 Task: Create a rule when a due datebetween 1 working days ago is set on a checklist item.
Action: Mouse pressed left at (825, 228)
Screenshot: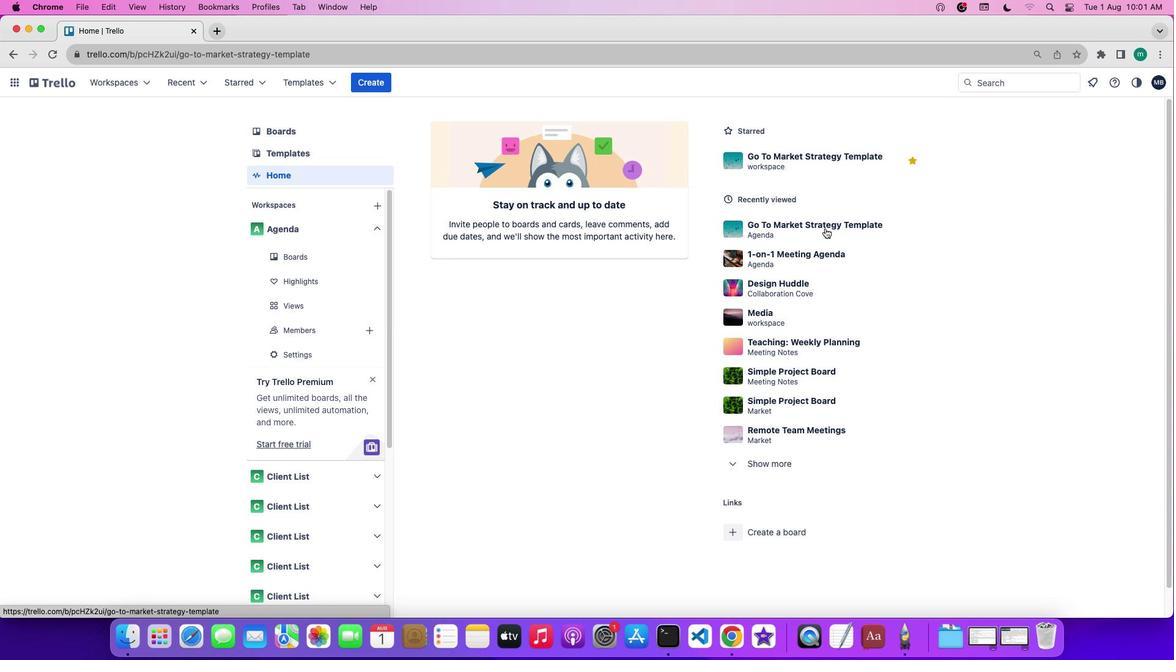
Action: Mouse moved to (1074, 258)
Screenshot: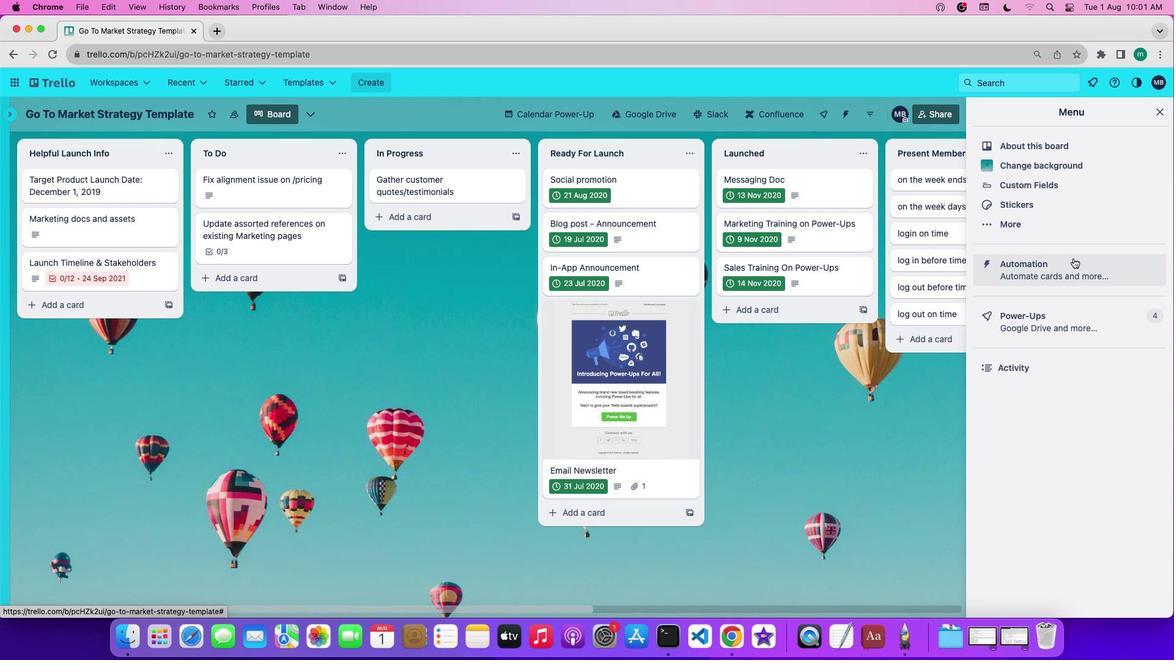 
Action: Mouse pressed left at (1074, 258)
Screenshot: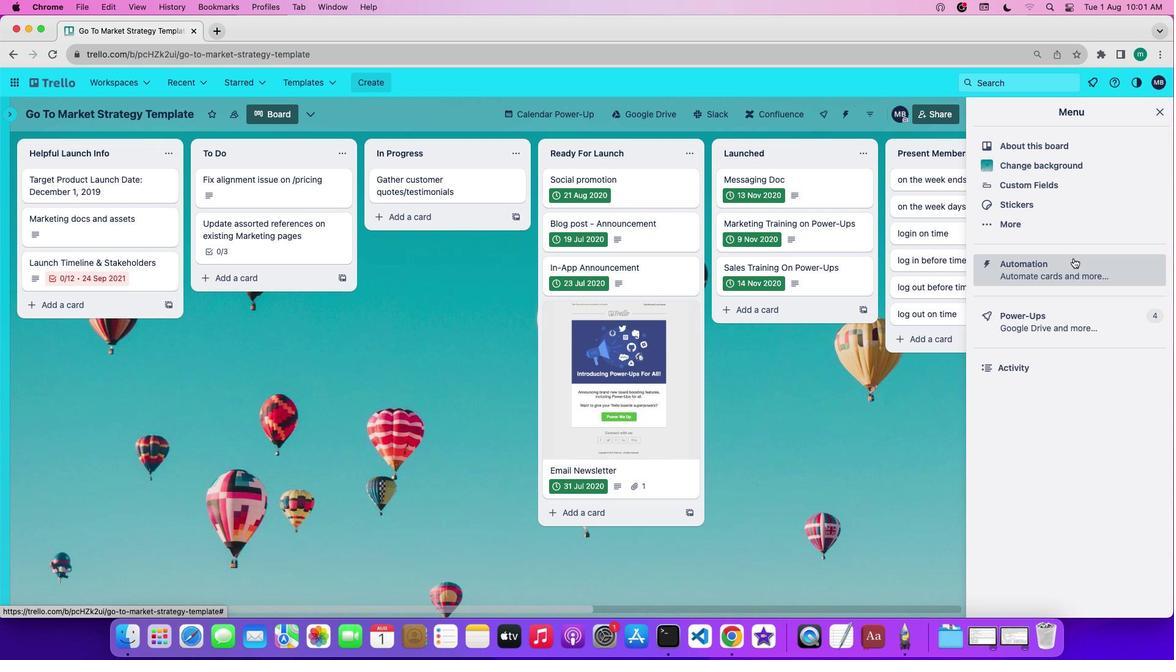 
Action: Mouse moved to (81, 229)
Screenshot: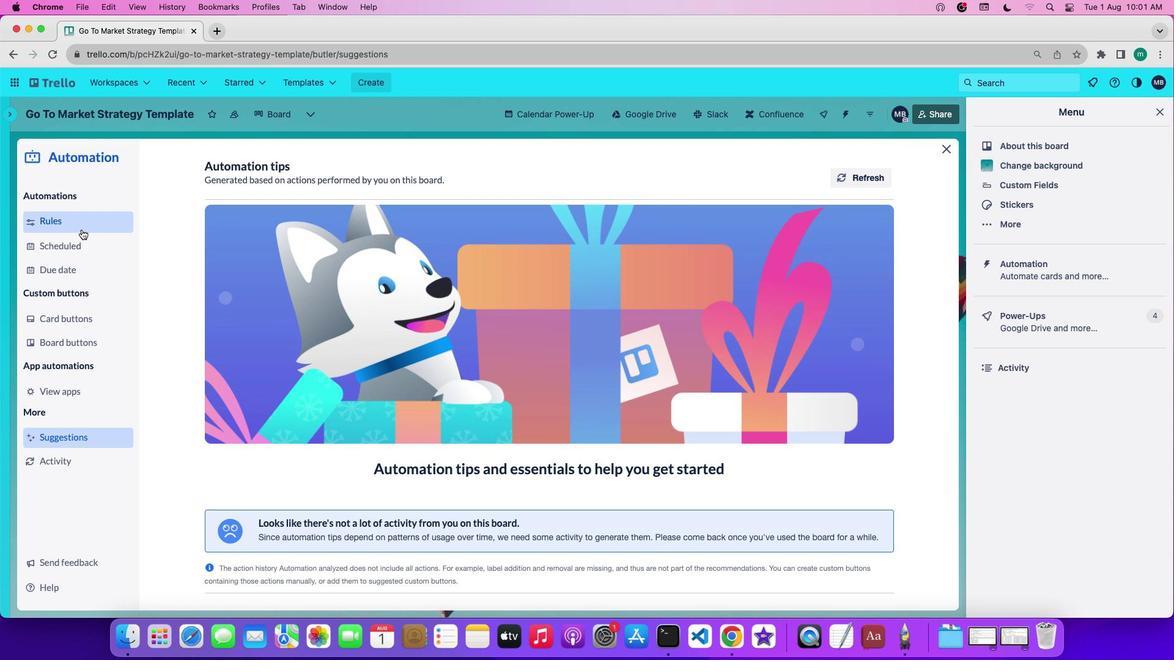 
Action: Mouse pressed left at (81, 229)
Screenshot: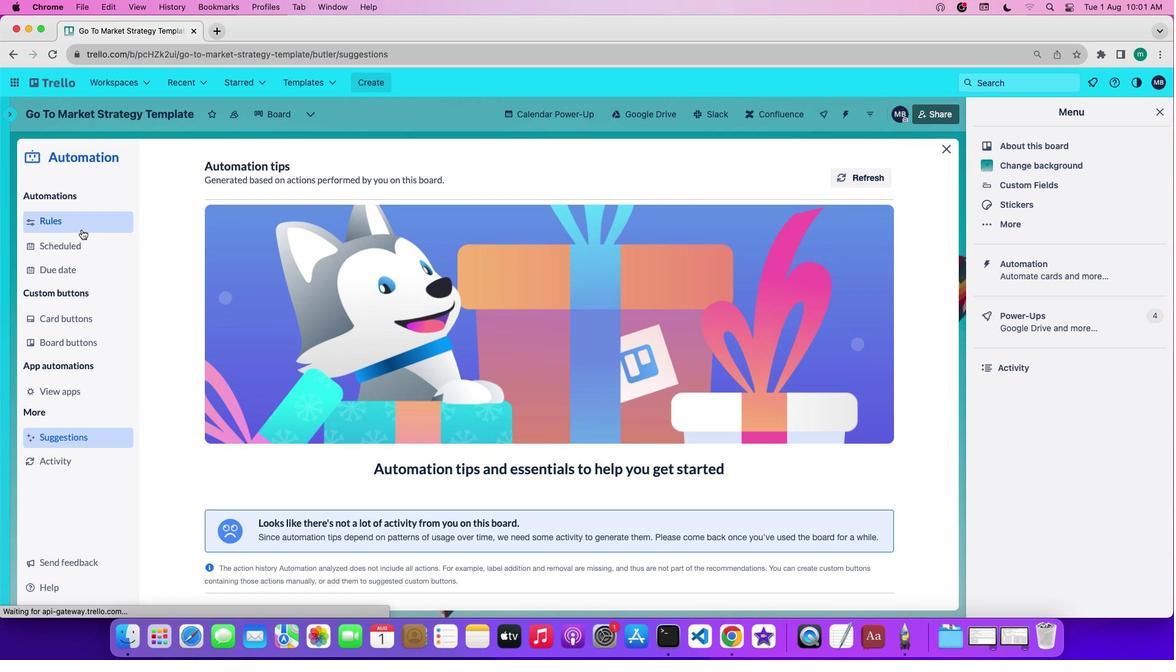 
Action: Mouse moved to (288, 441)
Screenshot: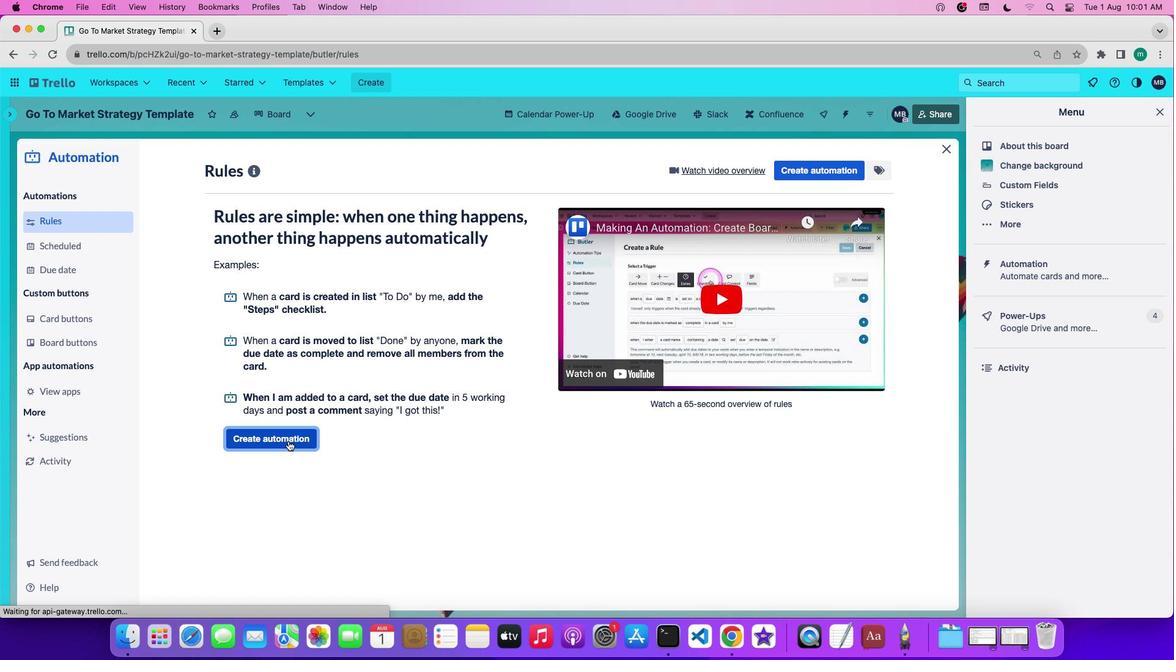 
Action: Mouse pressed left at (288, 441)
Screenshot: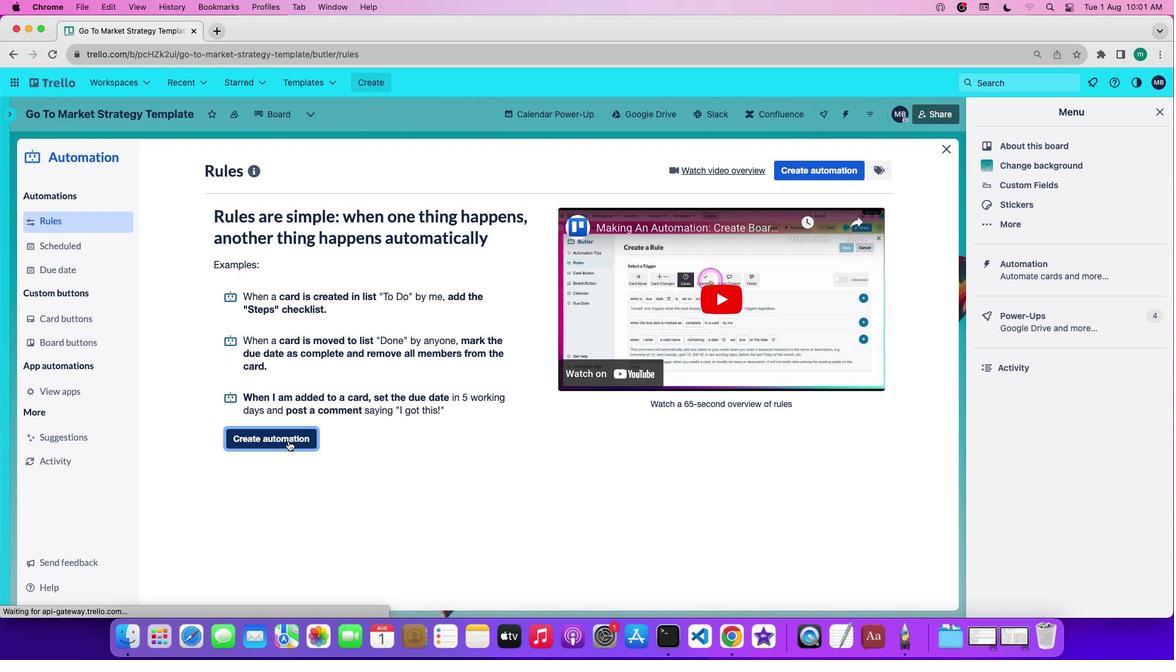 
Action: Mouse moved to (520, 290)
Screenshot: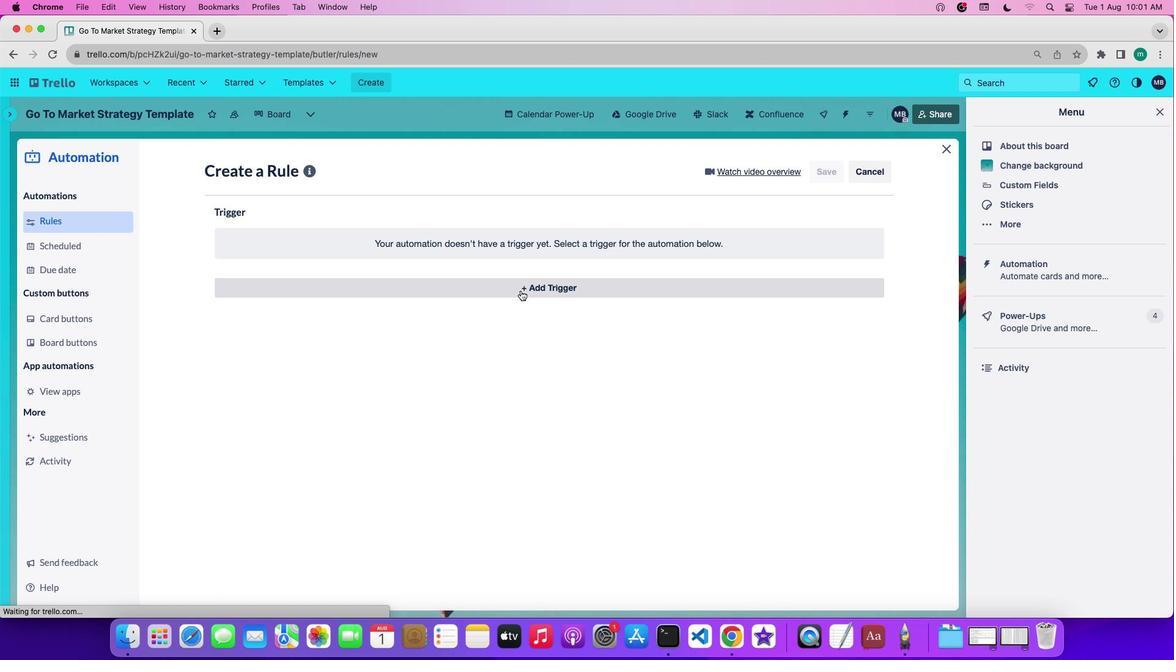 
Action: Mouse pressed left at (520, 290)
Screenshot: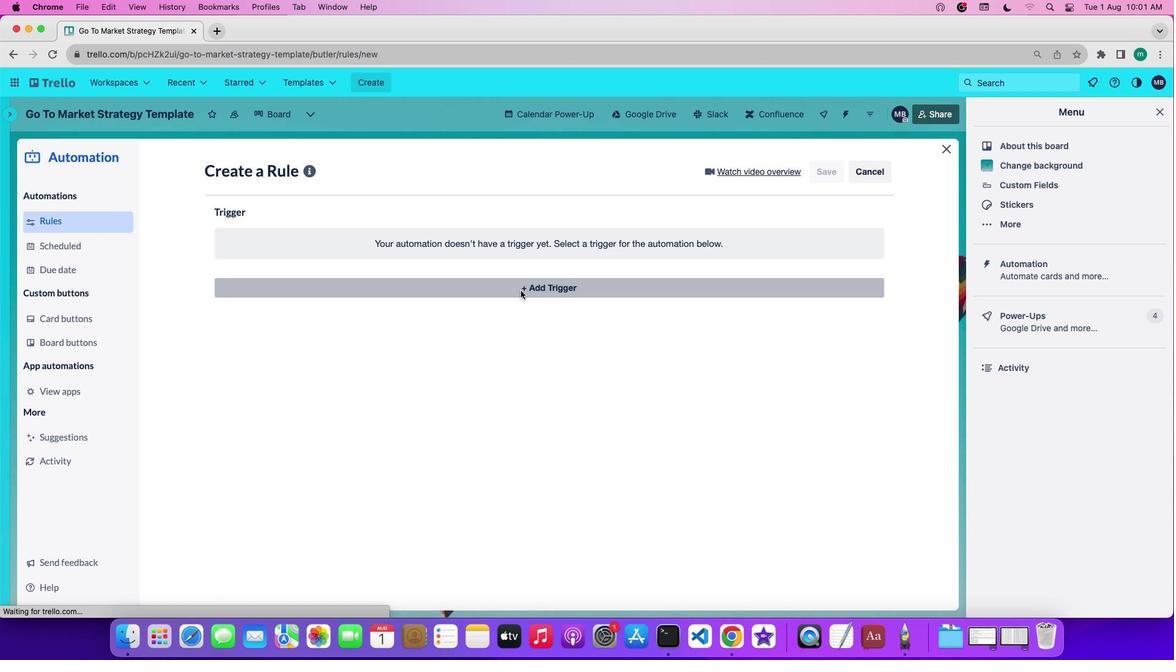 
Action: Mouse moved to (409, 325)
Screenshot: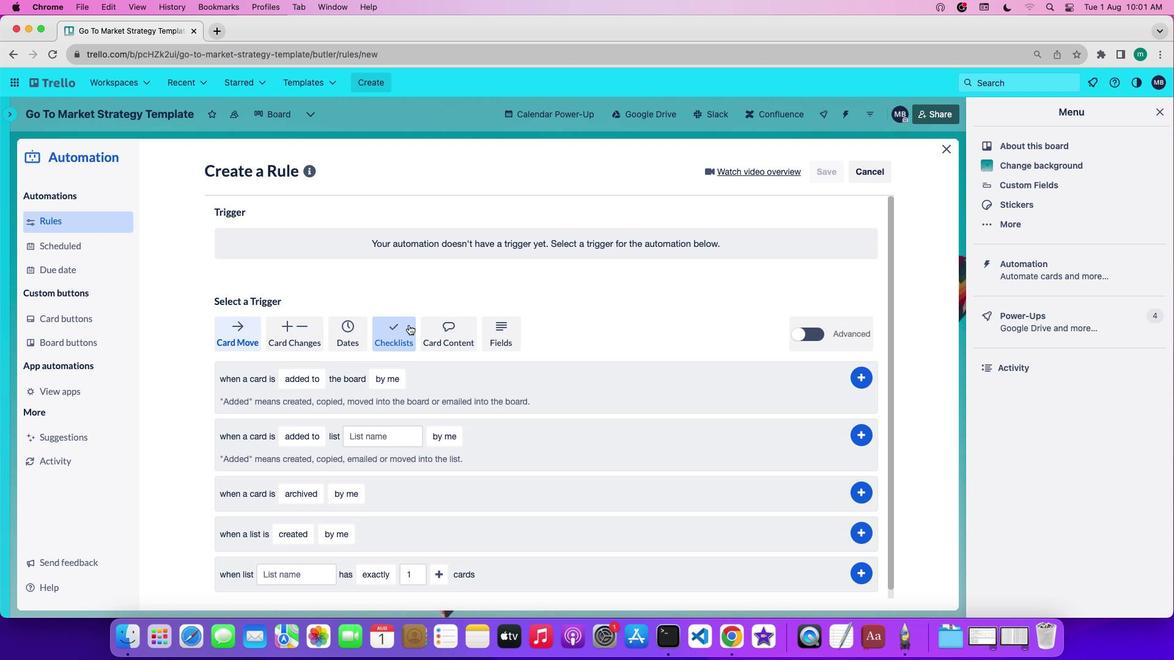
Action: Mouse pressed left at (409, 325)
Screenshot: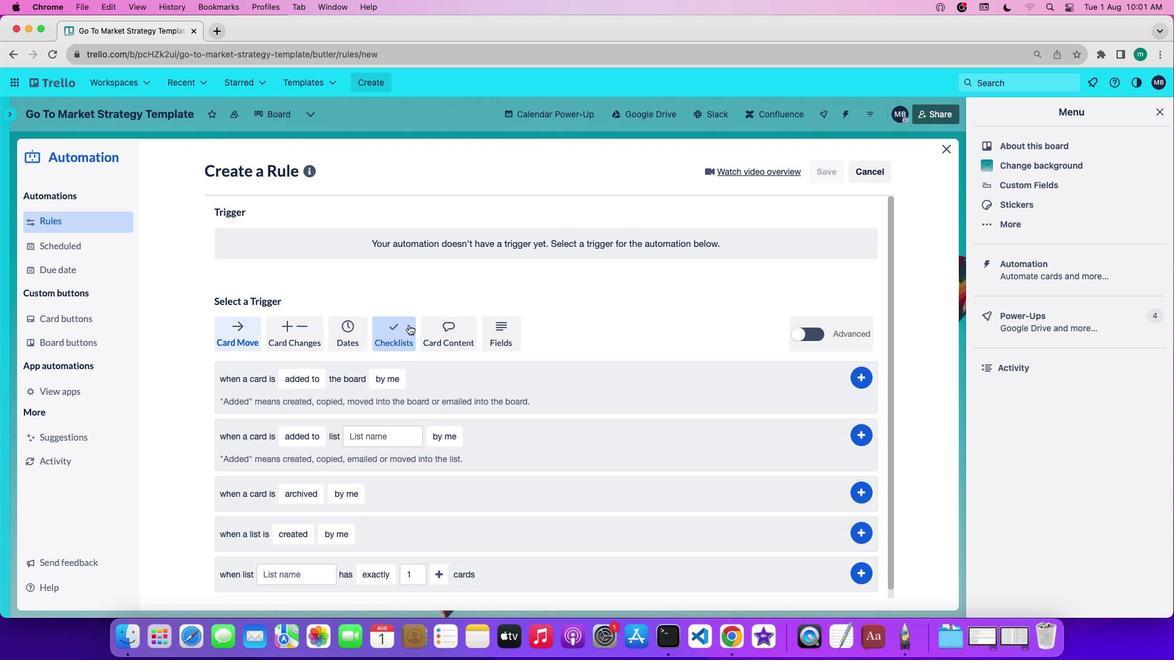 
Action: Mouse moved to (292, 494)
Screenshot: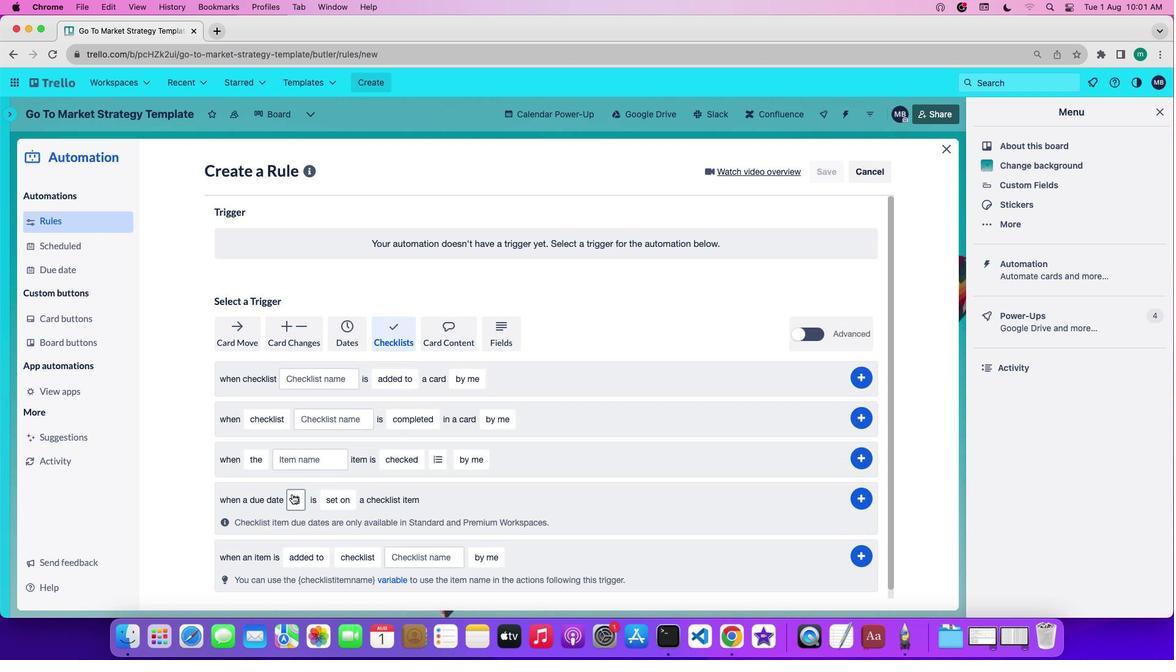
Action: Mouse pressed left at (292, 494)
Screenshot: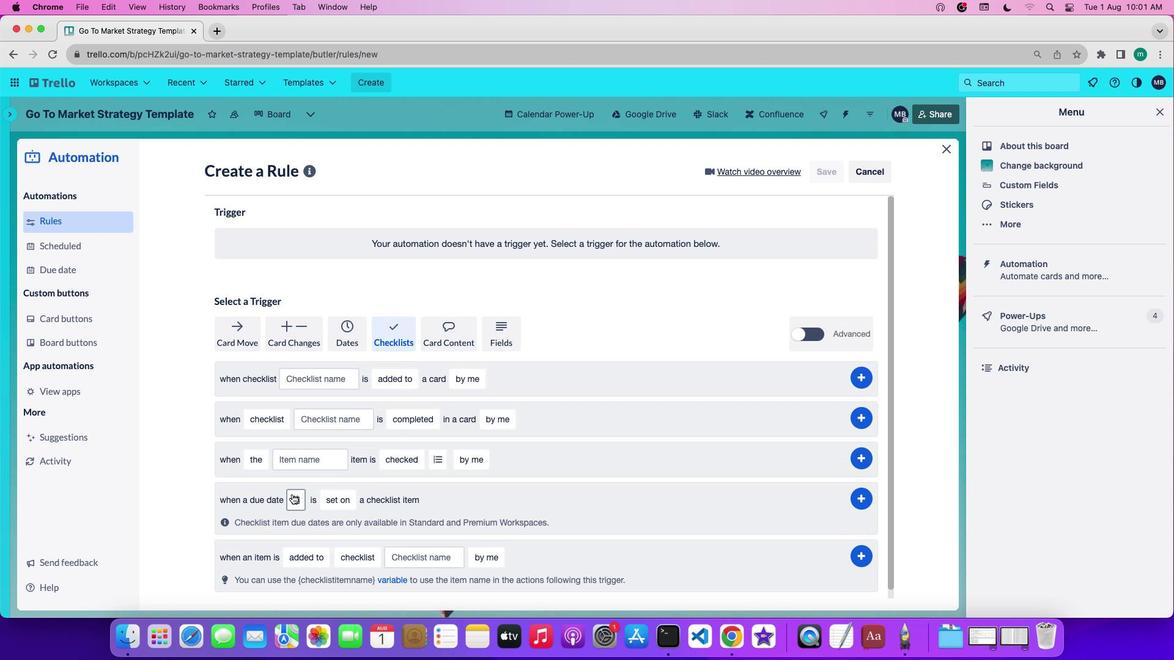 
Action: Mouse moved to (317, 556)
Screenshot: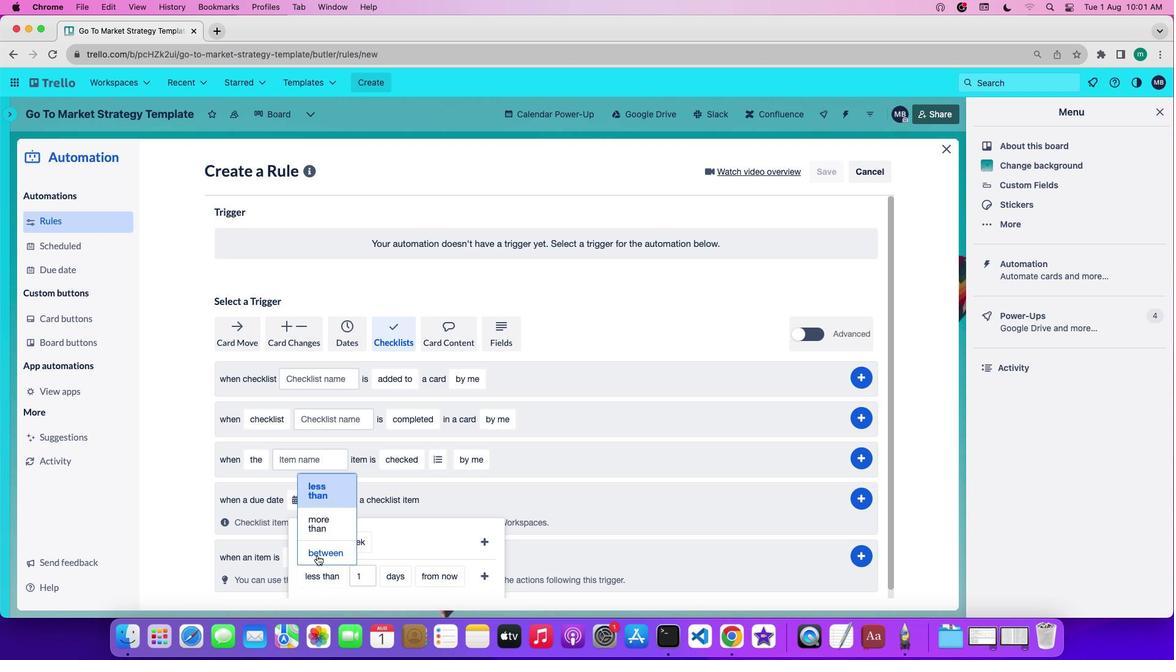 
Action: Mouse pressed left at (317, 556)
Screenshot: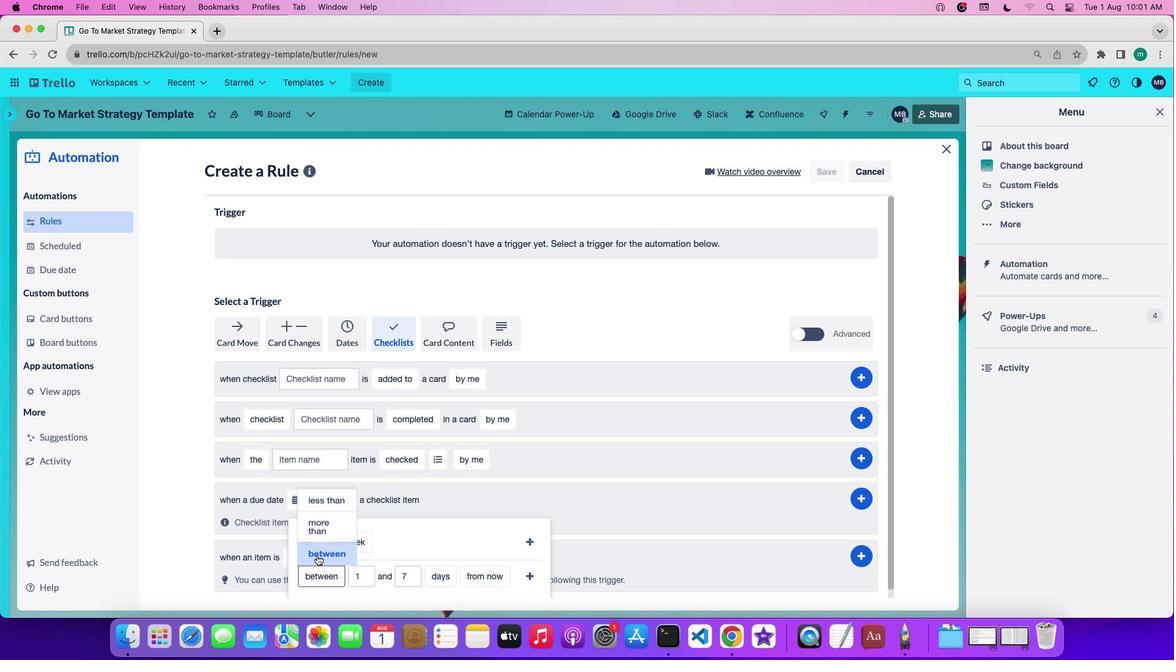 
Action: Mouse moved to (467, 551)
Screenshot: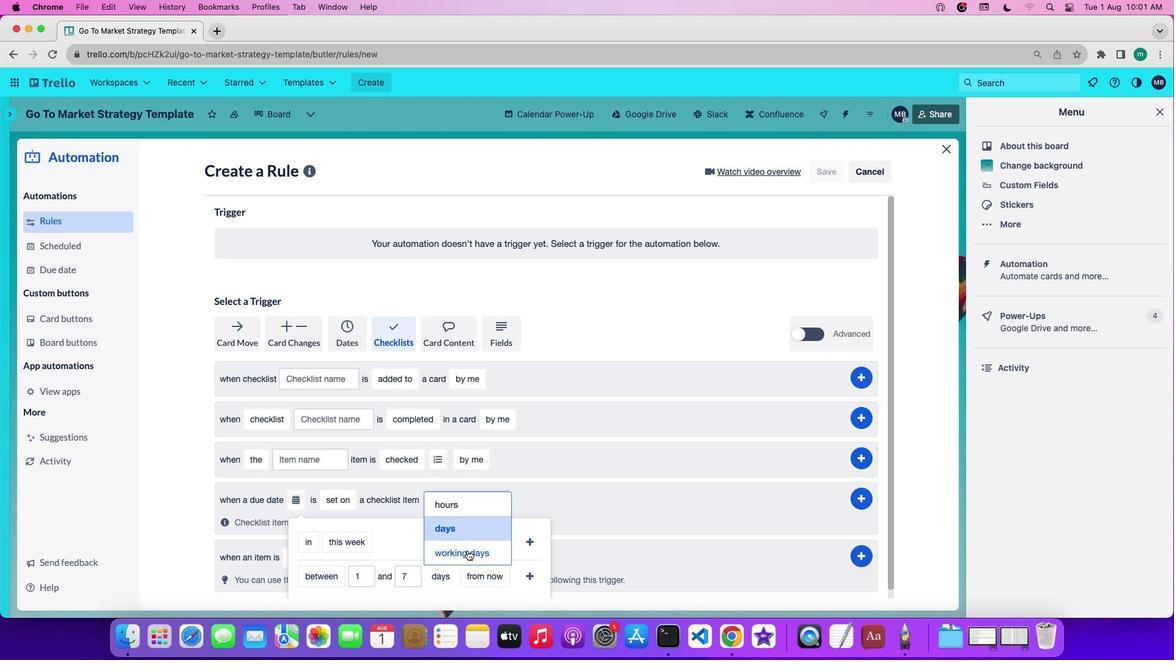 
Action: Mouse pressed left at (467, 551)
Screenshot: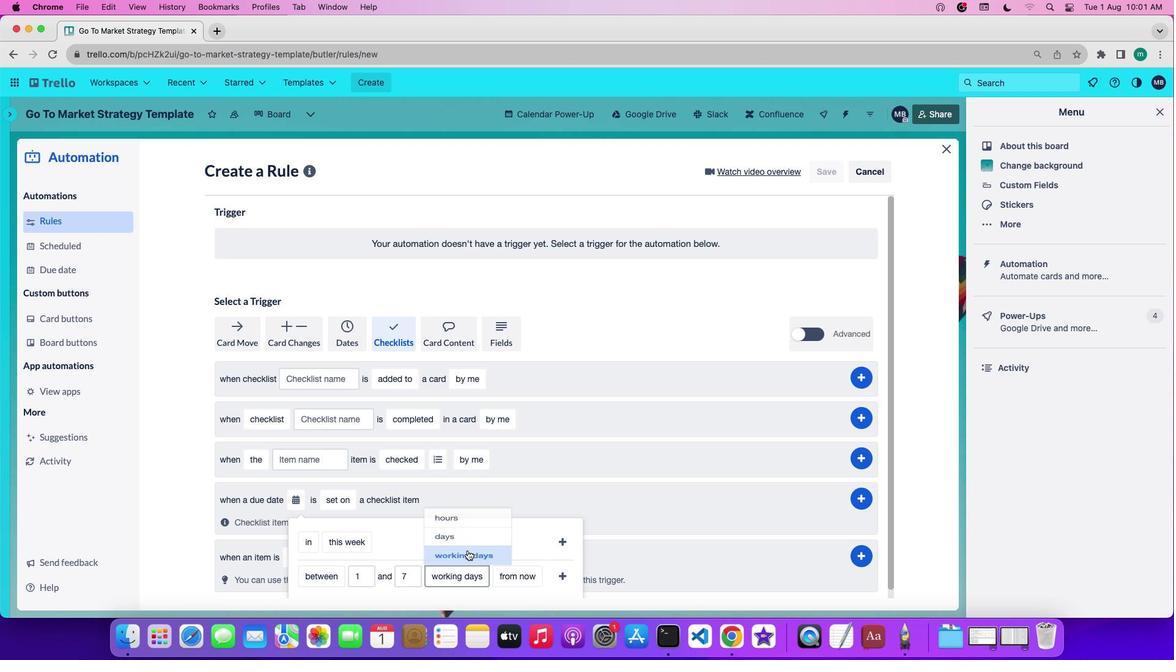 
Action: Mouse moved to (502, 573)
Screenshot: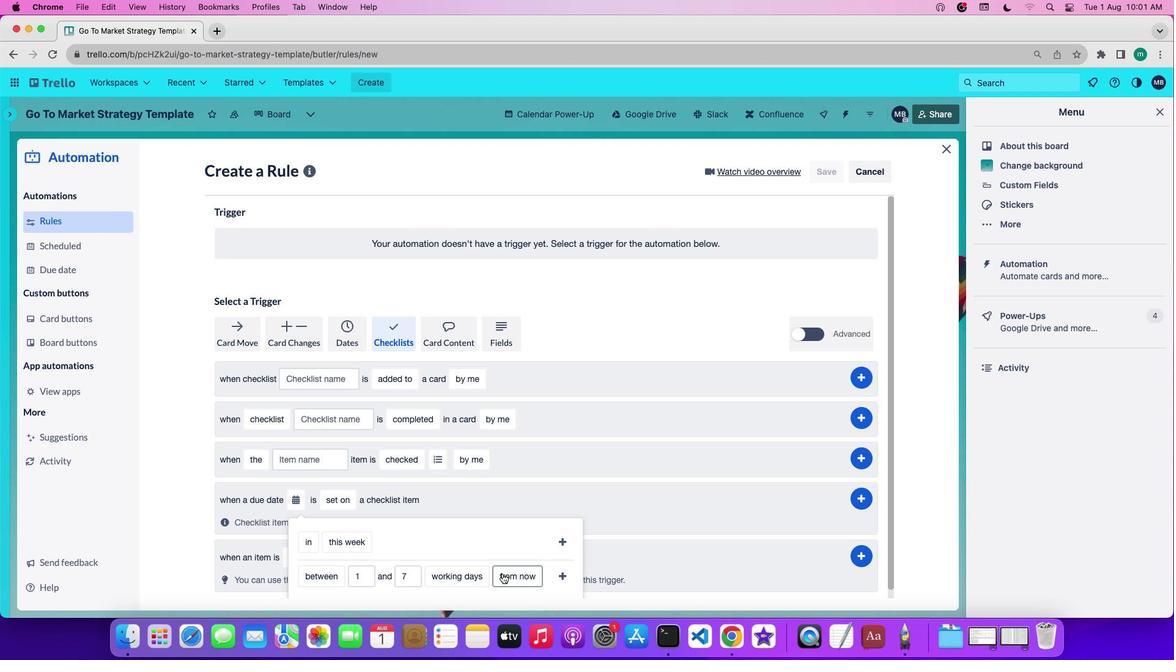 
Action: Mouse pressed left at (502, 573)
Screenshot: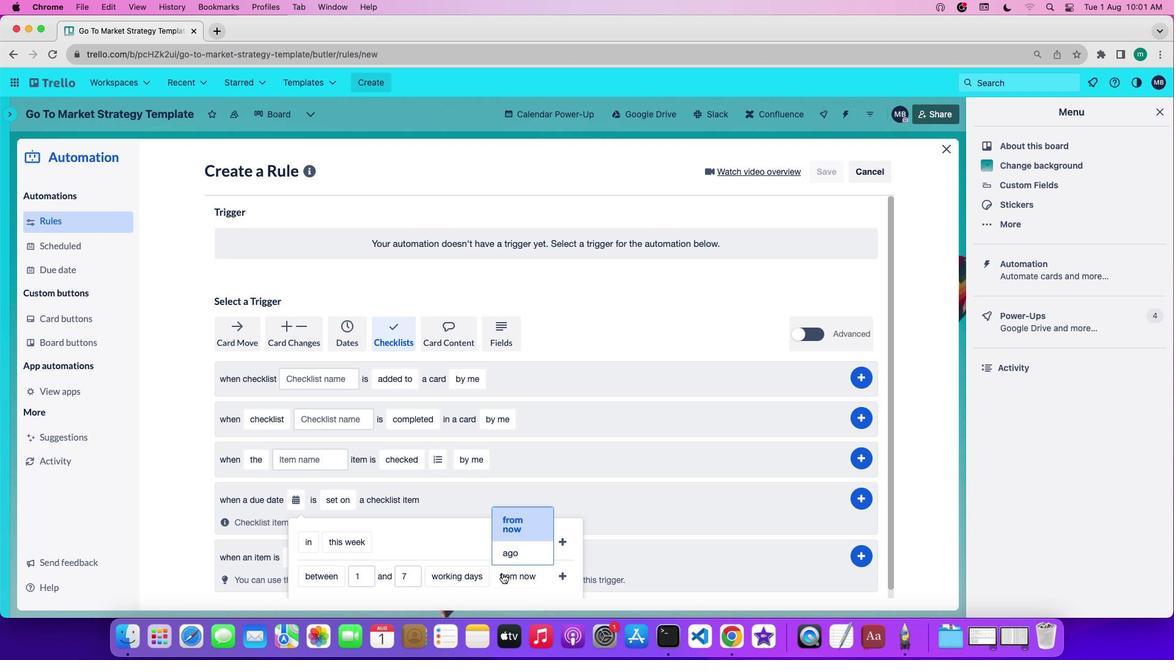 
Action: Mouse moved to (519, 546)
Screenshot: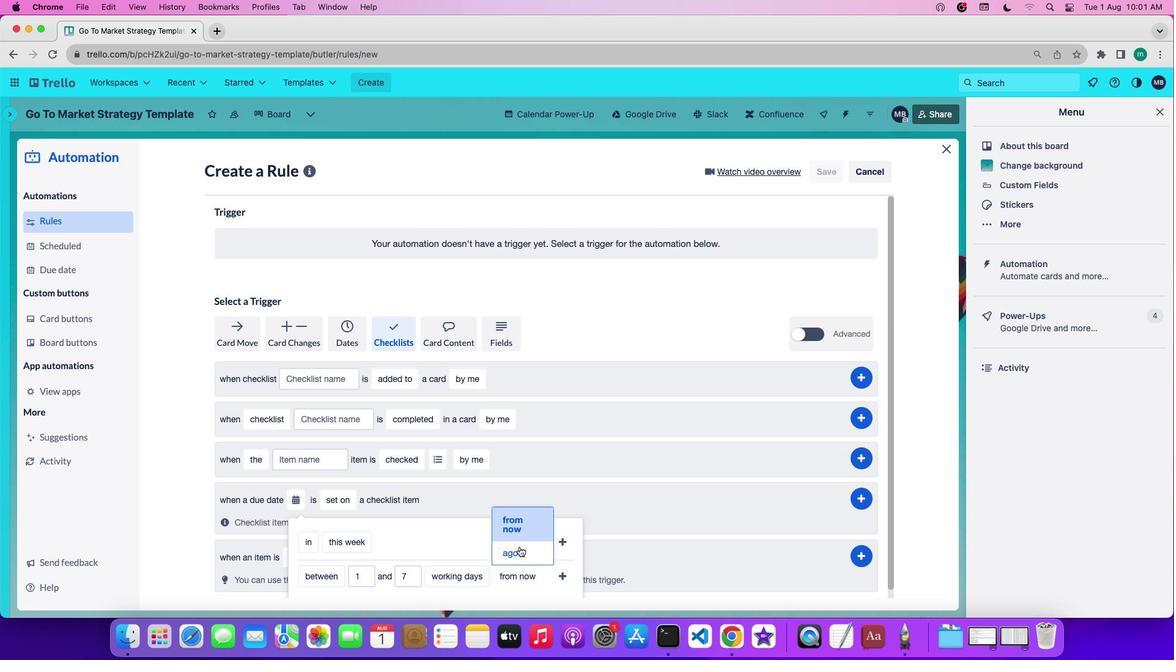 
Action: Mouse pressed left at (519, 546)
Screenshot: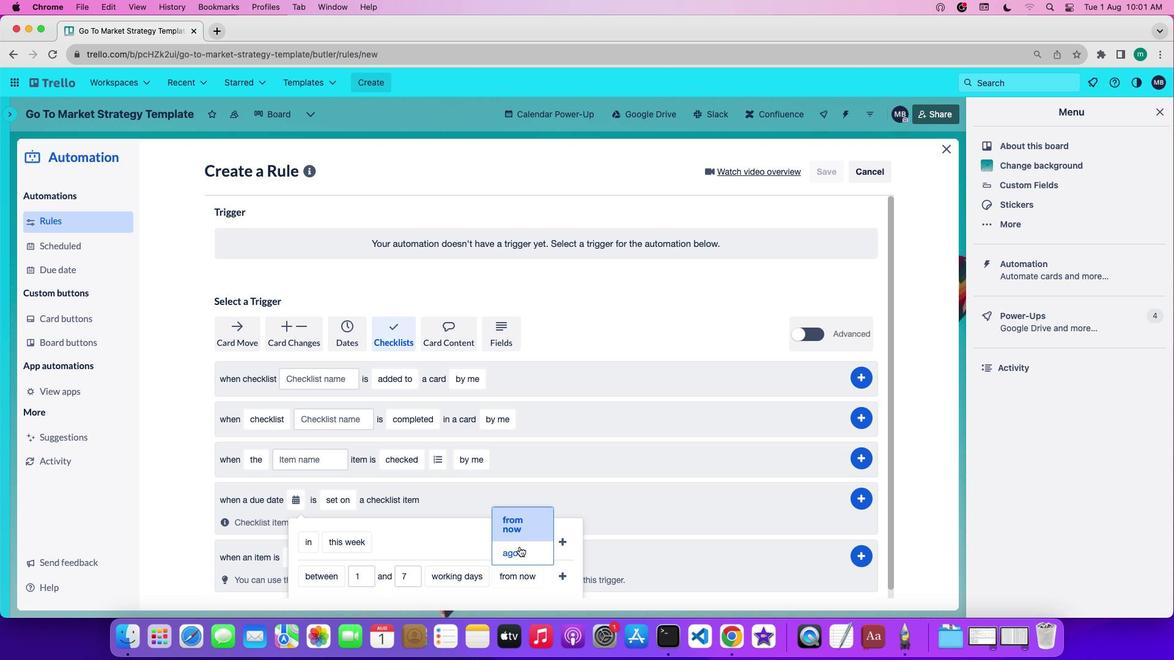 
Action: Mouse moved to (538, 575)
Screenshot: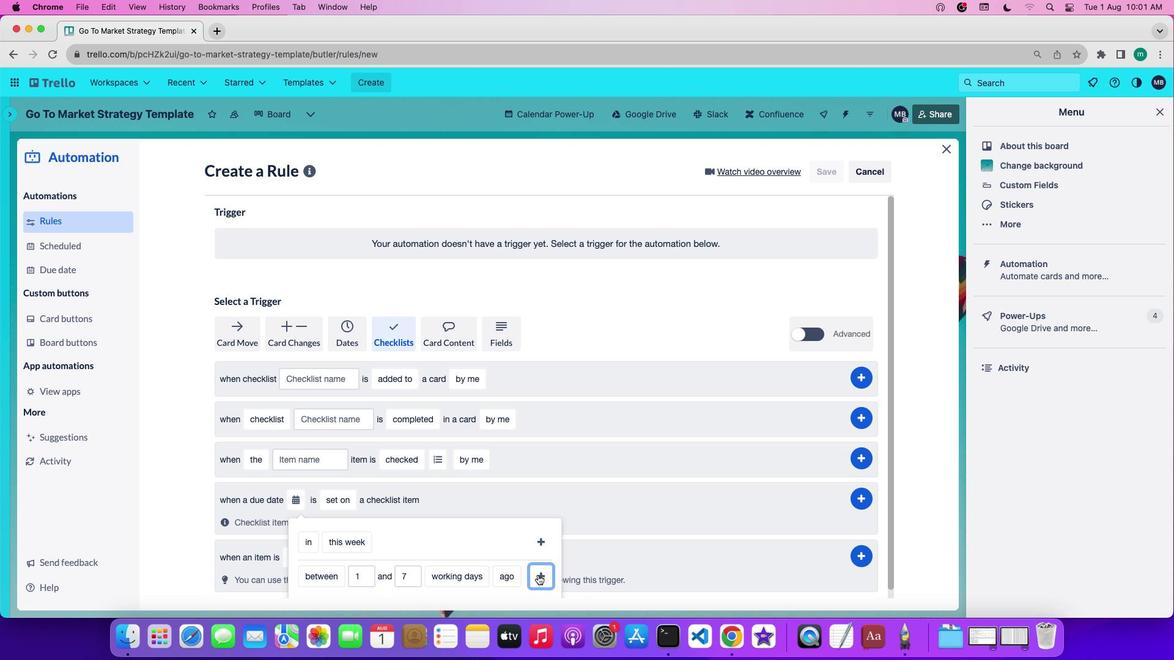 
Action: Mouse pressed left at (538, 575)
Screenshot: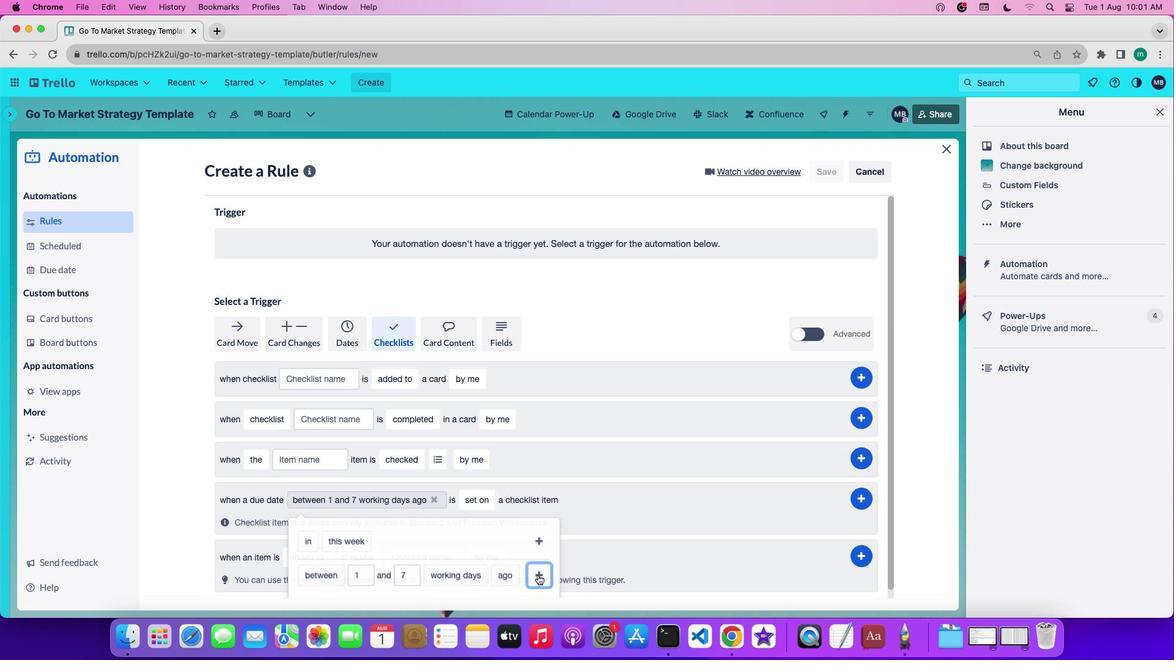 
Action: Mouse moved to (490, 501)
Screenshot: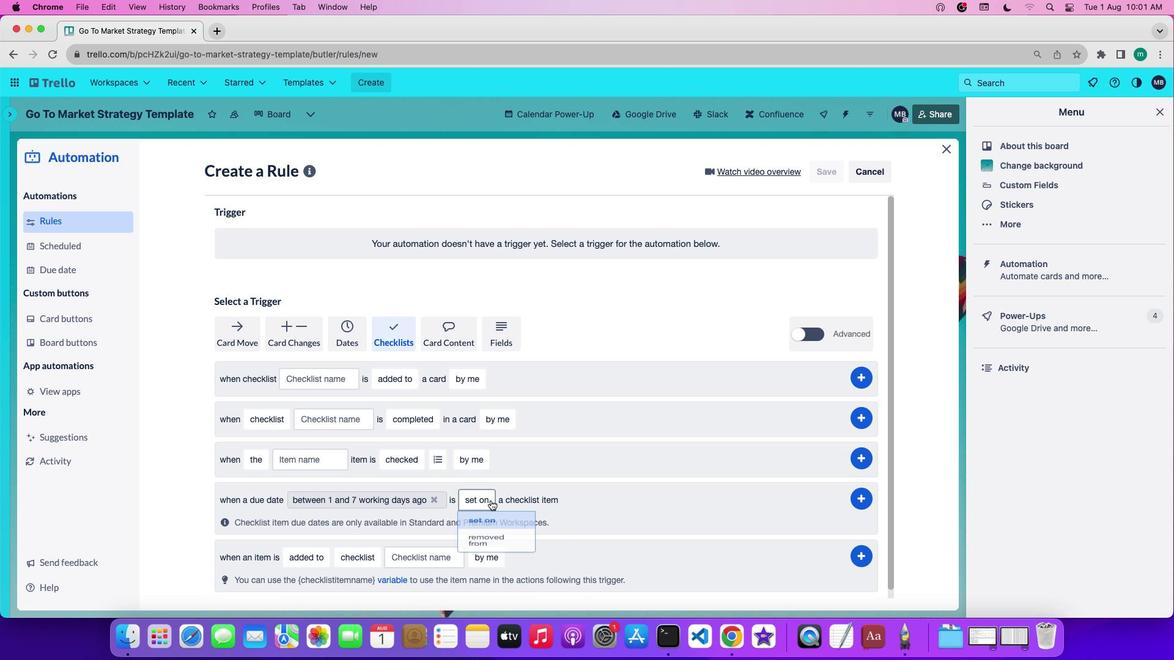 
Action: Mouse pressed left at (490, 501)
Screenshot: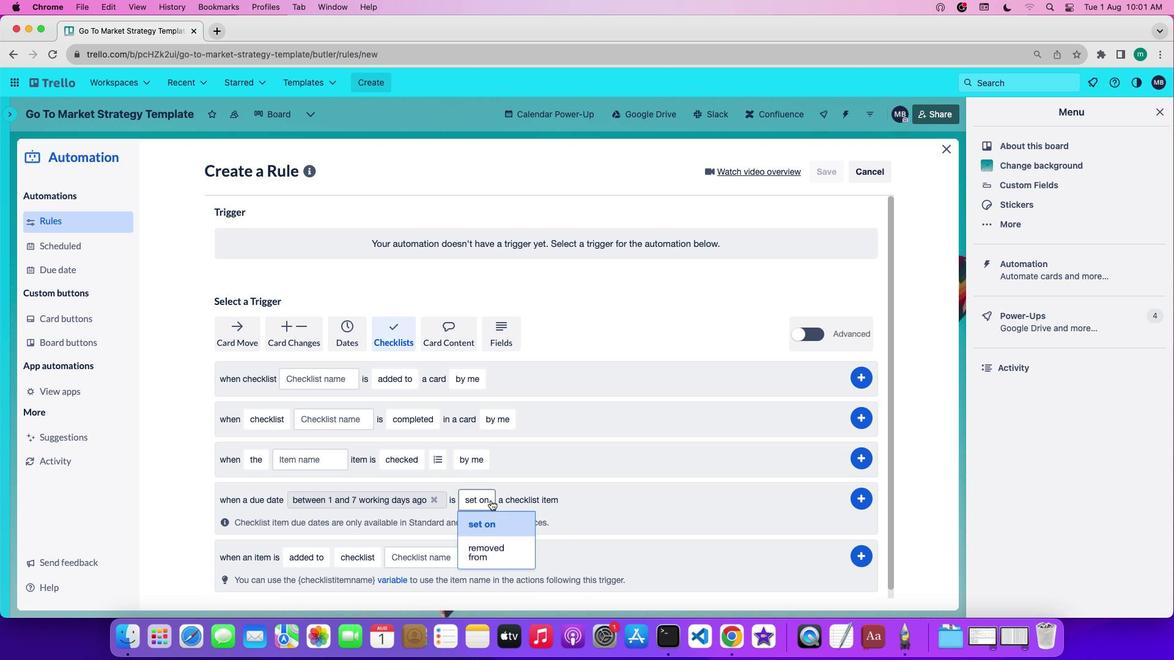 
Action: Mouse moved to (499, 519)
Screenshot: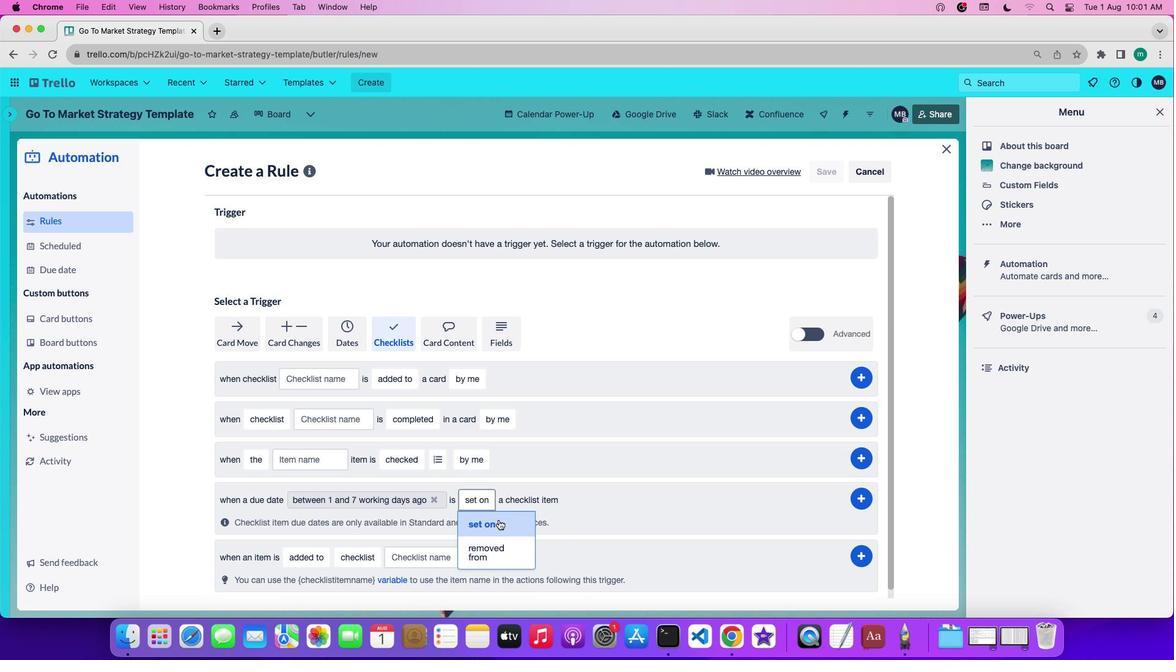 
Action: Mouse pressed left at (499, 519)
Screenshot: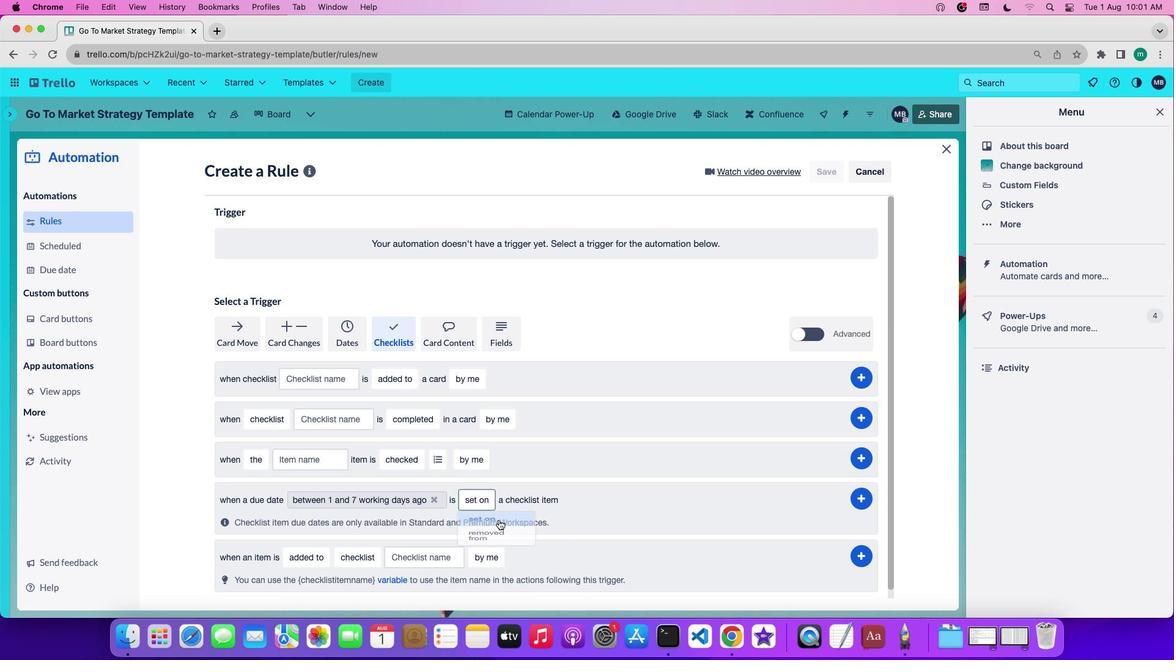 
Action: Mouse moved to (865, 501)
Screenshot: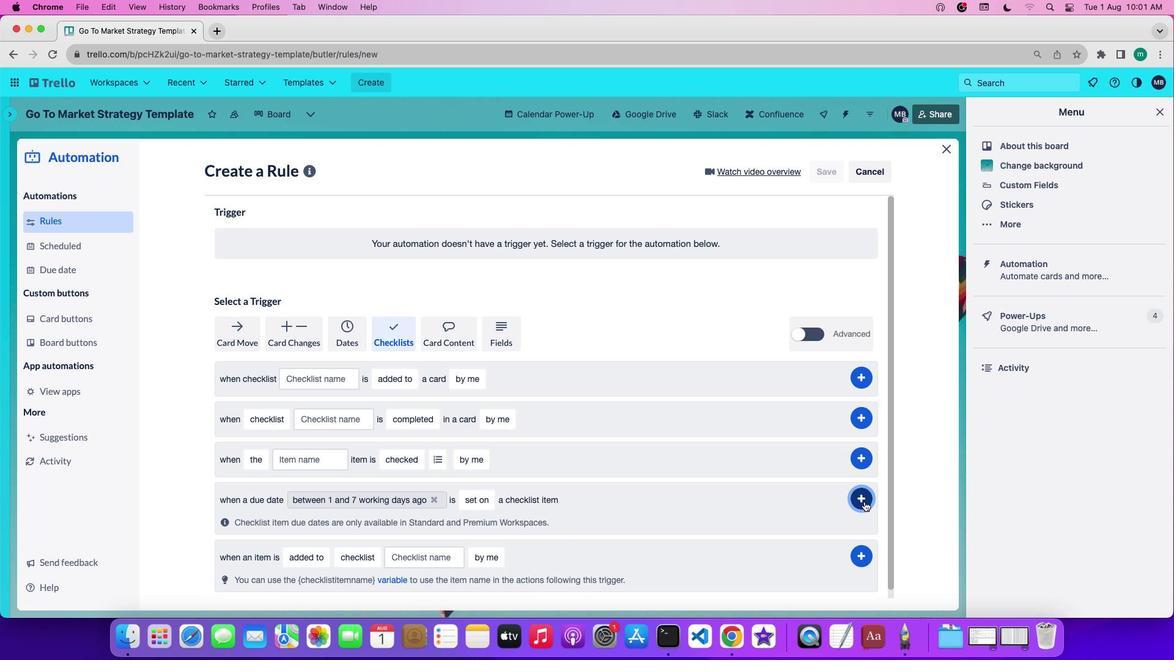 
Action: Mouse pressed left at (865, 501)
Screenshot: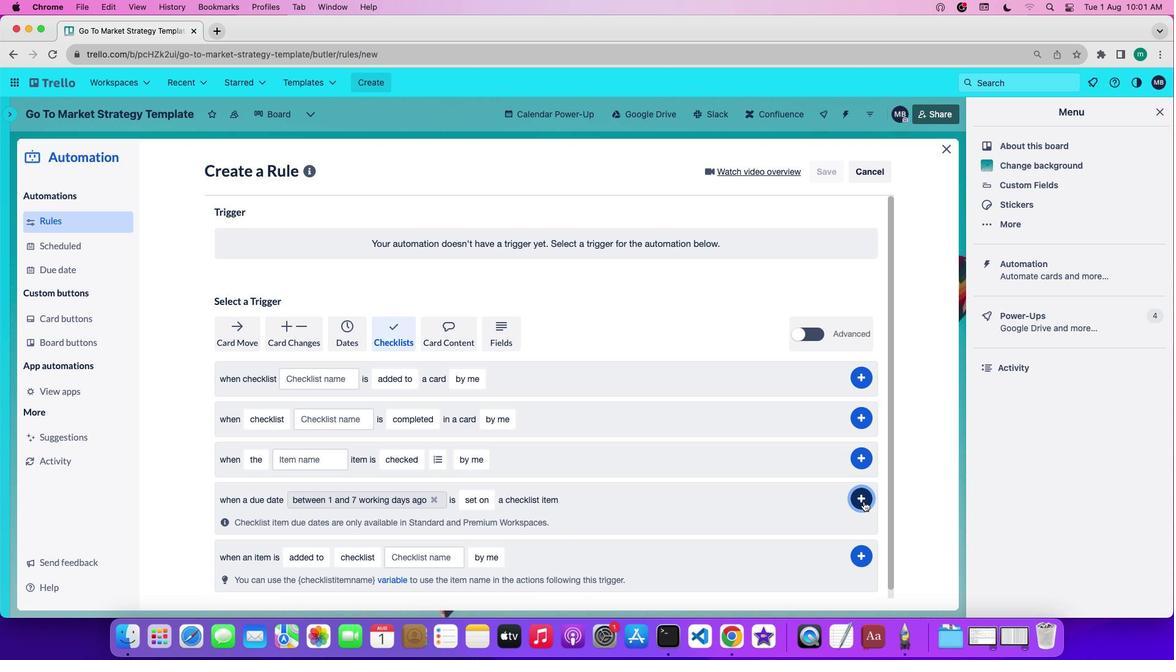 
Action: Mouse moved to (863, 501)
Screenshot: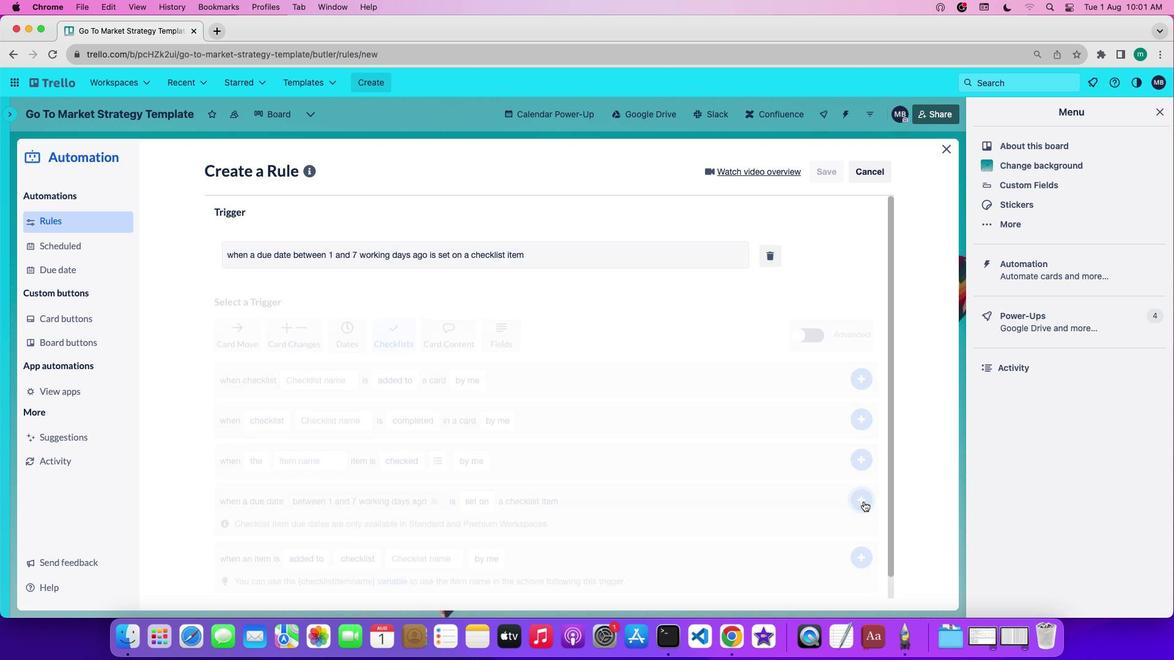 
